 Task: Create New Customer with Customer Name: Mamas Moussaka, Billing Address Line1: 313 Lake Floyd Circle, Billing Address Line2:  Hockessin, Billing Address Line3:  Delaware 19707
Action: Mouse moved to (179, 41)
Screenshot: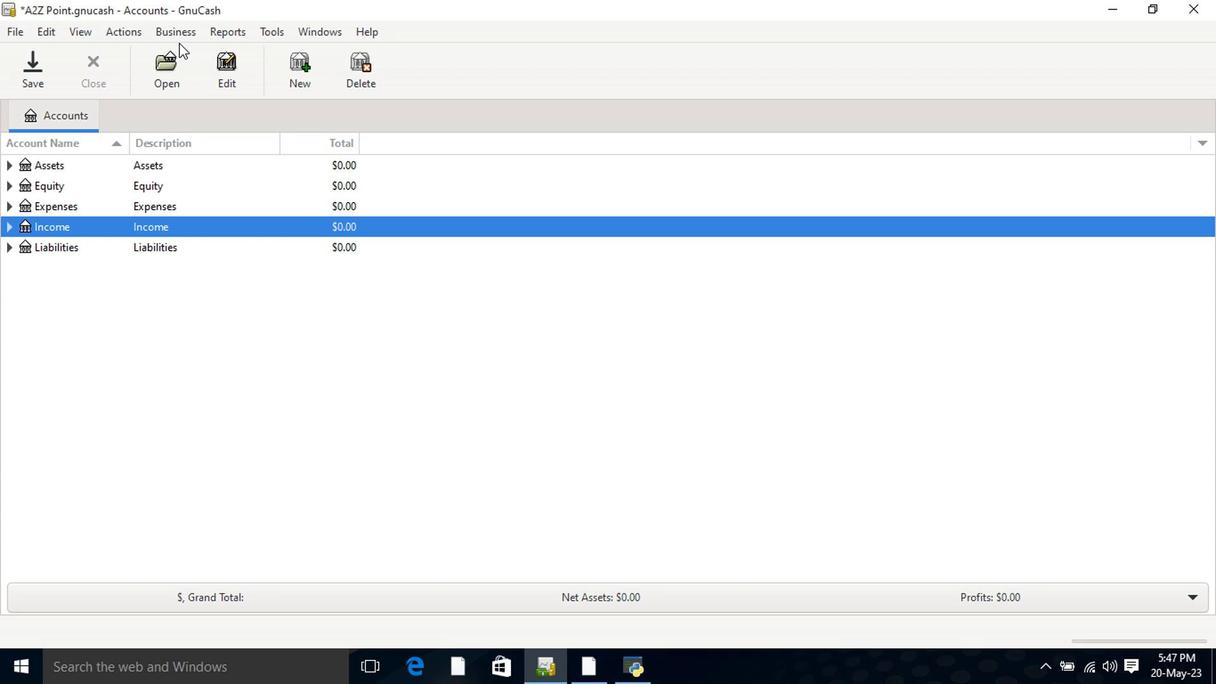 
Action: Mouse pressed left at (179, 41)
Screenshot: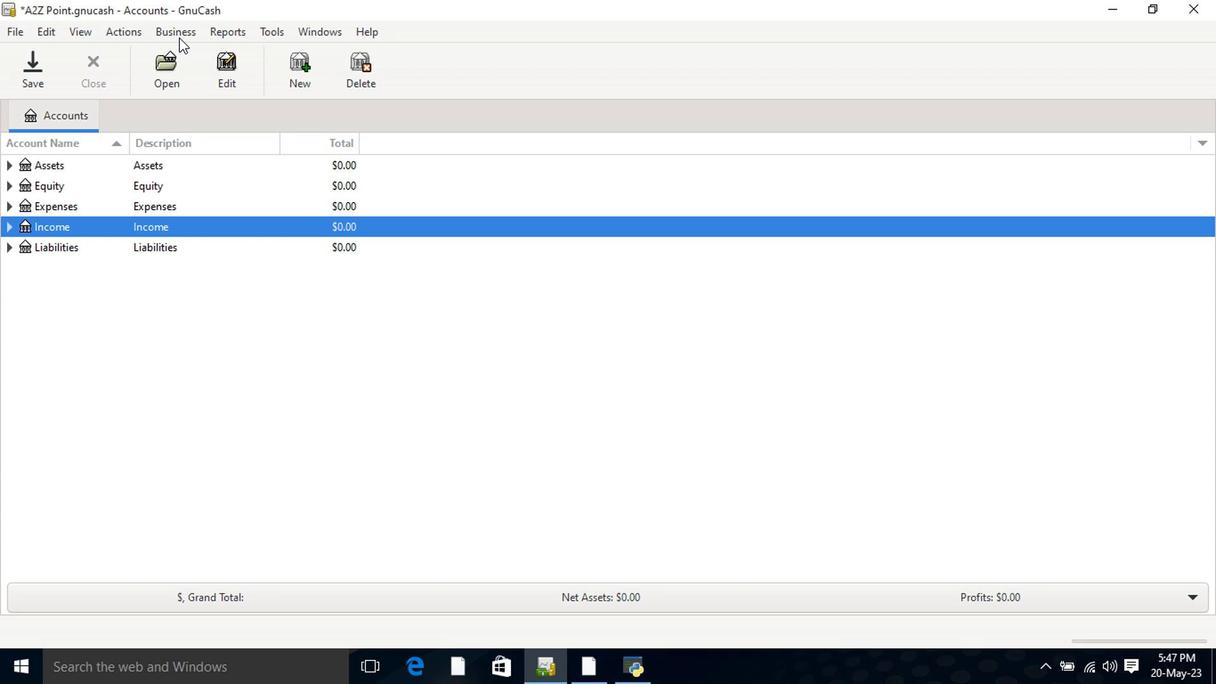 
Action: Mouse moved to (369, 77)
Screenshot: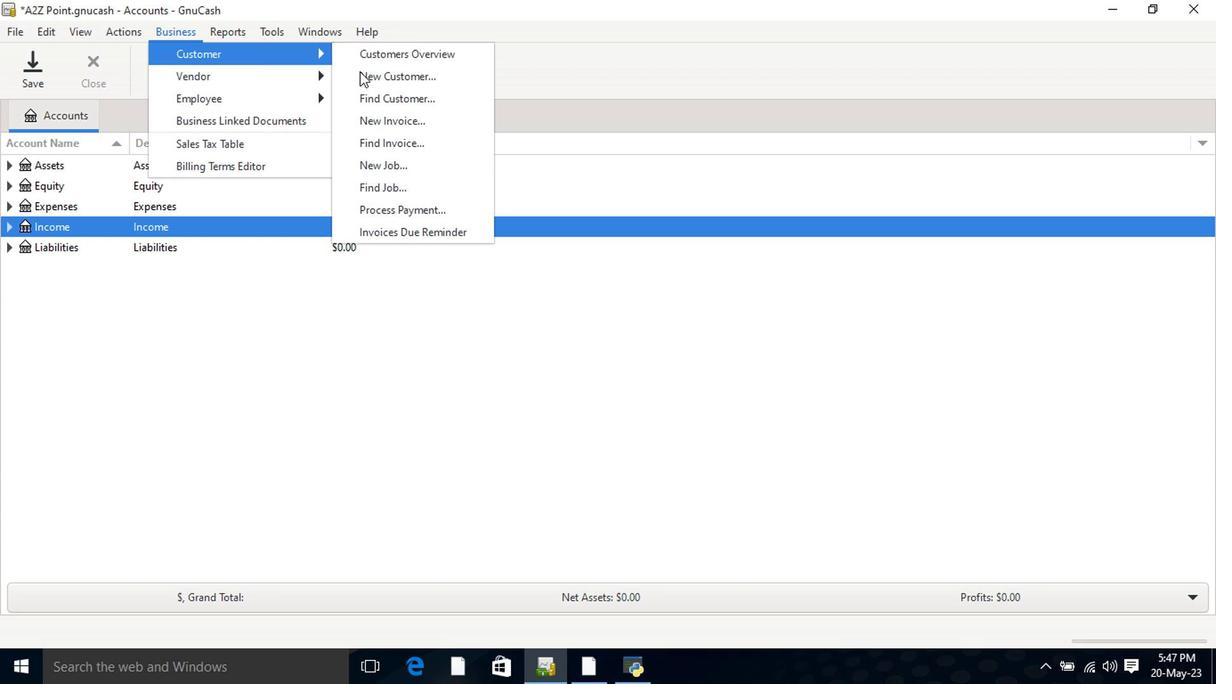
Action: Mouse pressed left at (369, 77)
Screenshot: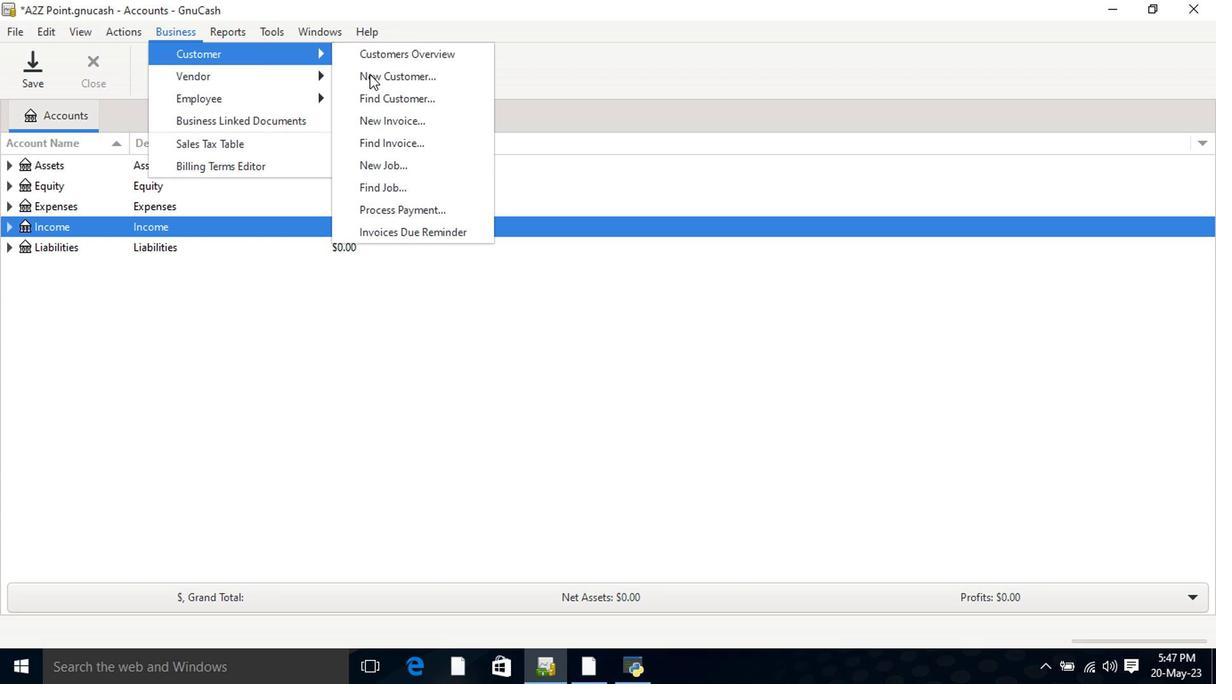 
Action: Mouse moved to (580, 265)
Screenshot: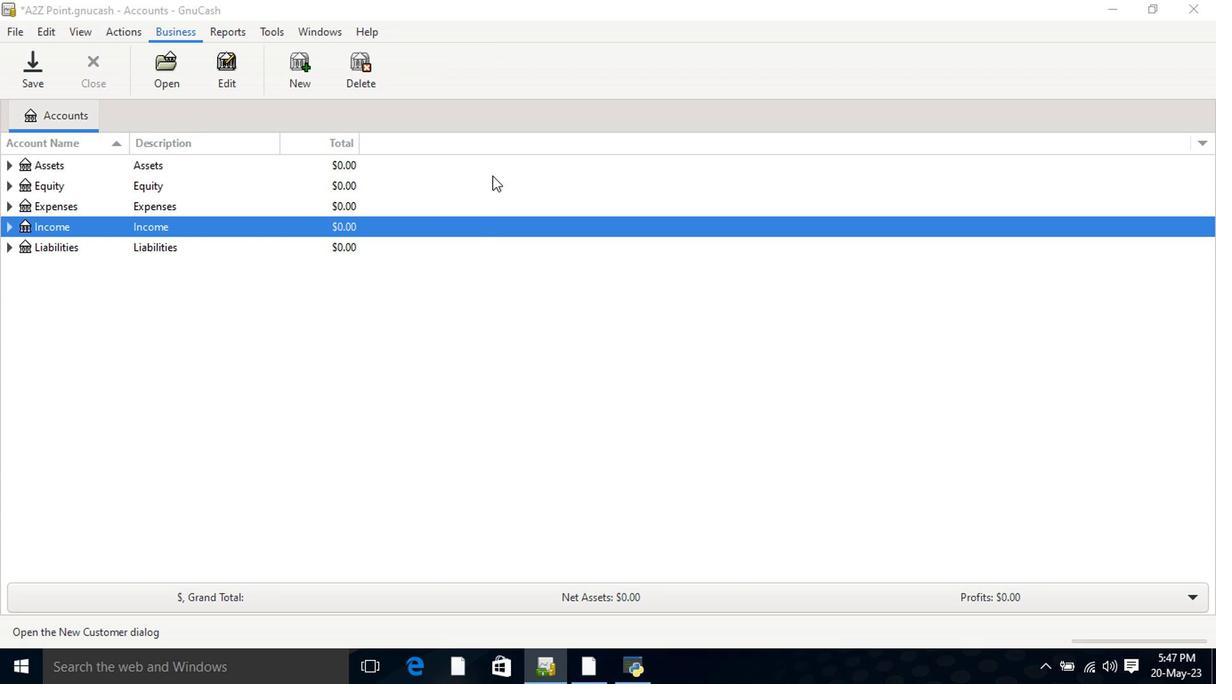 
Action: Key pressed <Key.shift>Mamas<Key.space><Key.shift>Moussaka<Key.tab><Key.tab><Key.tab>313<Key.space><Key.shift>Lake<Key.space><Key.shift>Floyd<Key.space><Key.shift>Circle<Key.tab><Key.shift>hock<Key.tab><Key.shift>De<Key.tab>
Screenshot: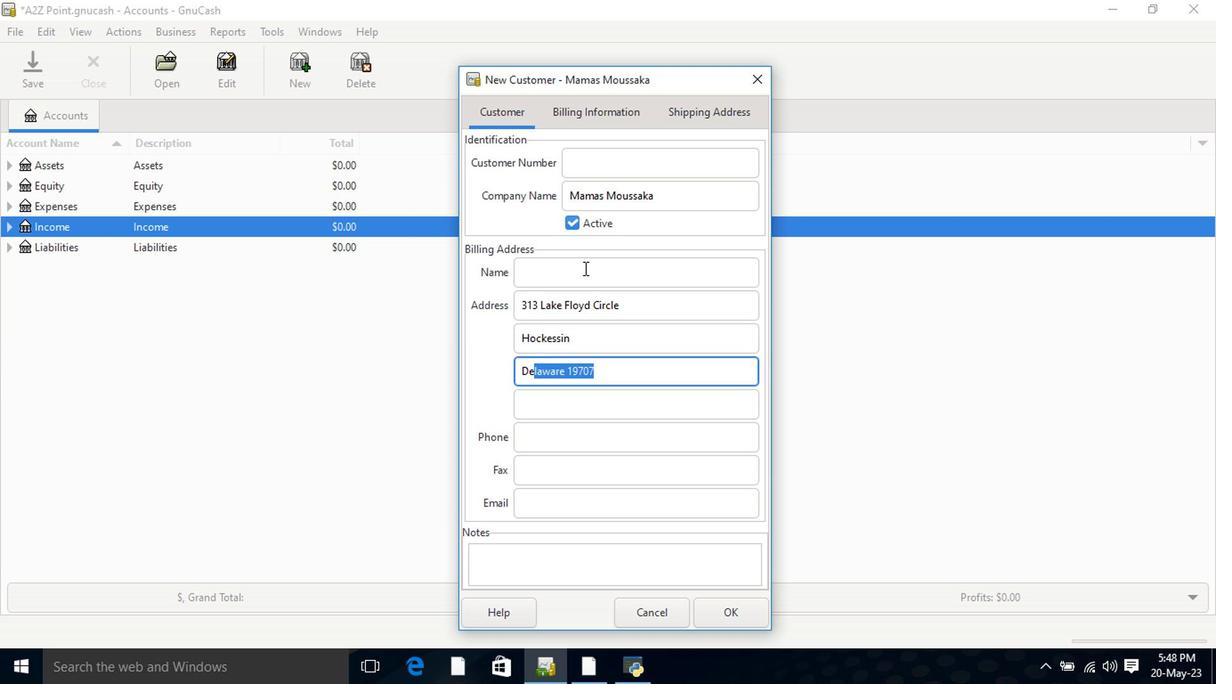
Action: Mouse moved to (724, 613)
Screenshot: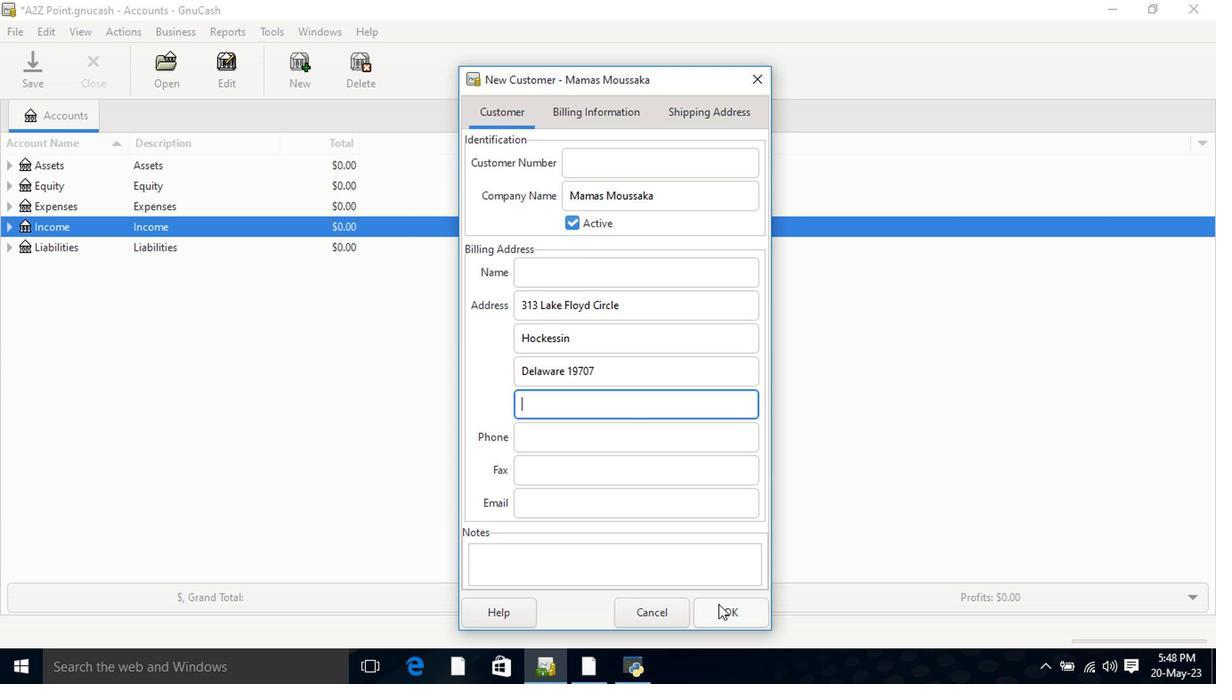 
Action: Mouse pressed left at (724, 613)
Screenshot: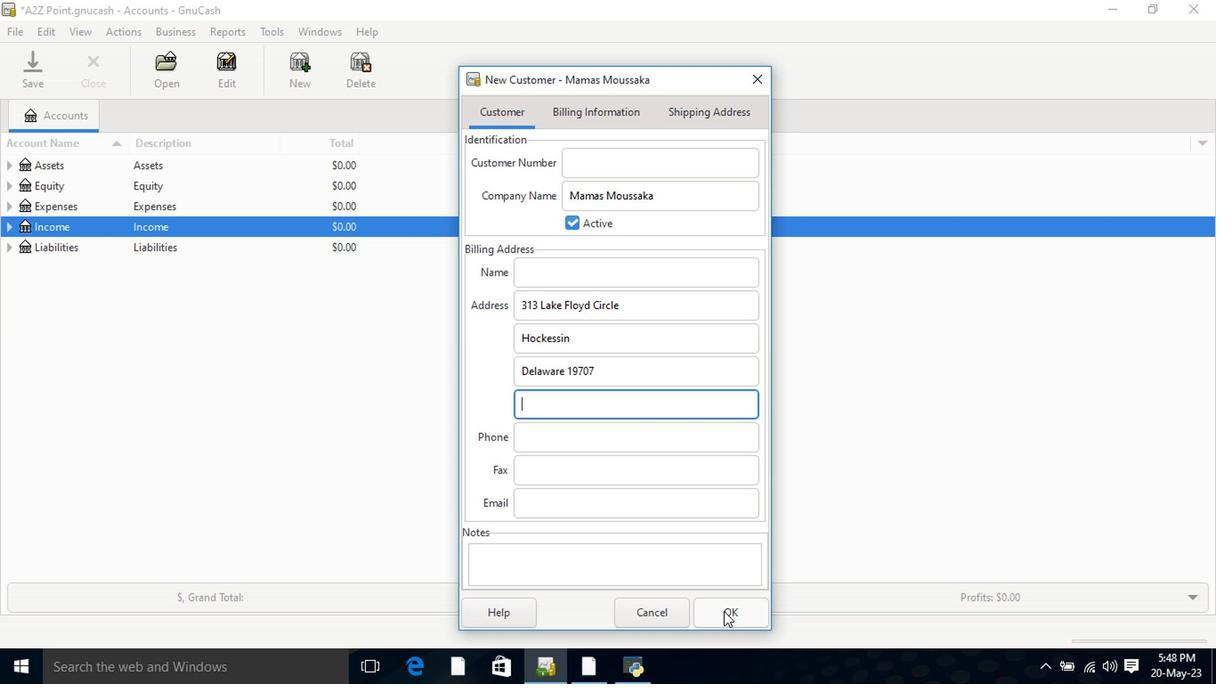 
